 Task: Open settings.json of the launch debug
Action: Mouse moved to (19, 460)
Screenshot: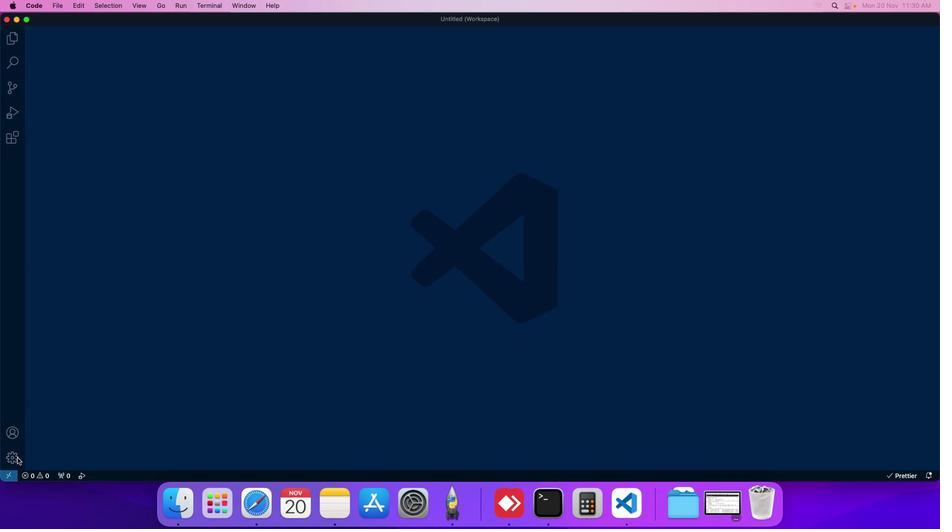 
Action: Mouse pressed left at (19, 460)
Screenshot: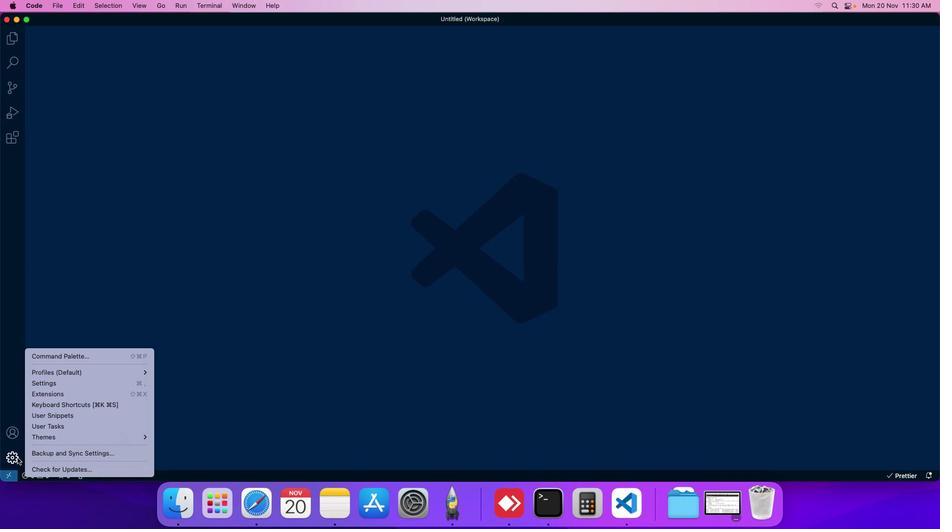 
Action: Mouse moved to (57, 386)
Screenshot: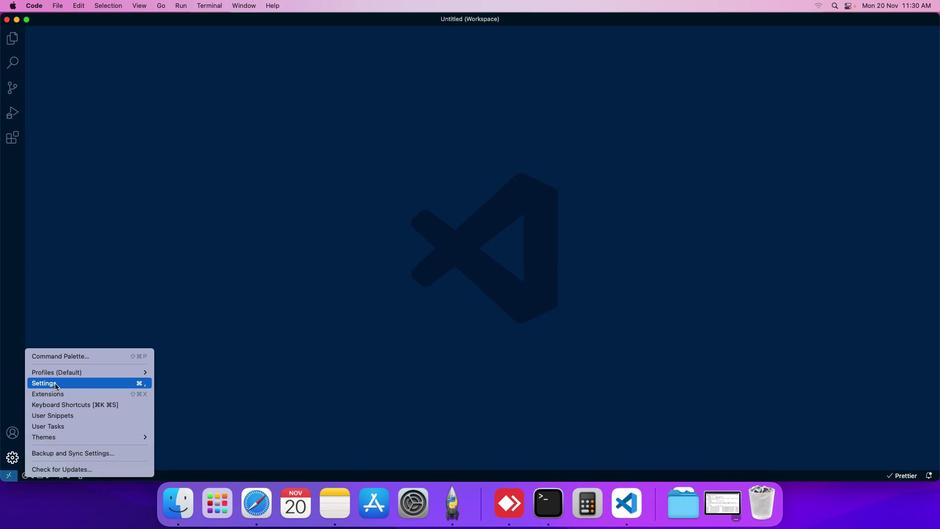 
Action: Mouse pressed left at (57, 386)
Screenshot: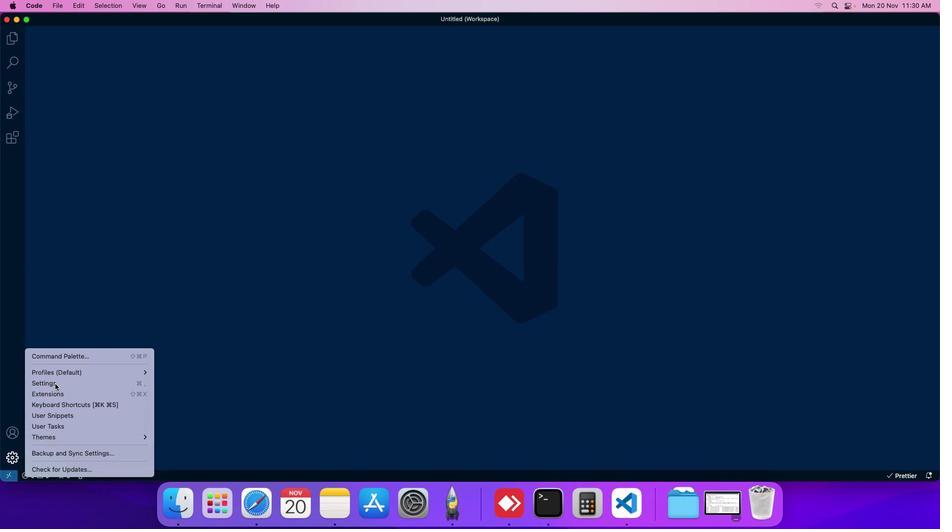 
Action: Mouse moved to (233, 82)
Screenshot: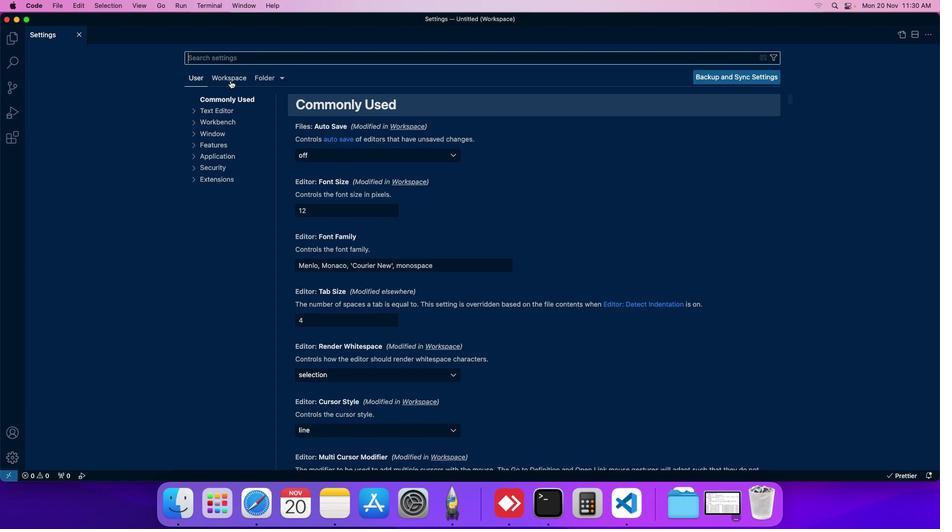 
Action: Mouse pressed left at (233, 82)
Screenshot: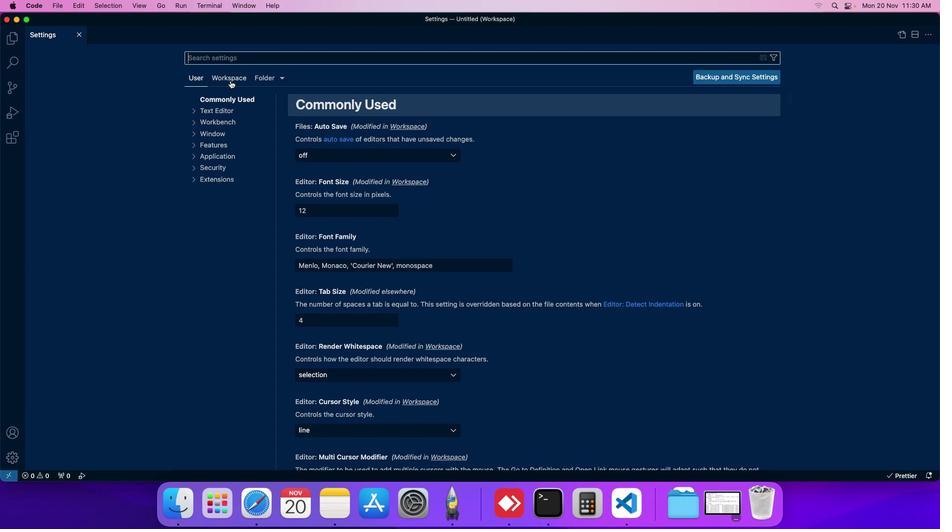 
Action: Mouse moved to (206, 148)
Screenshot: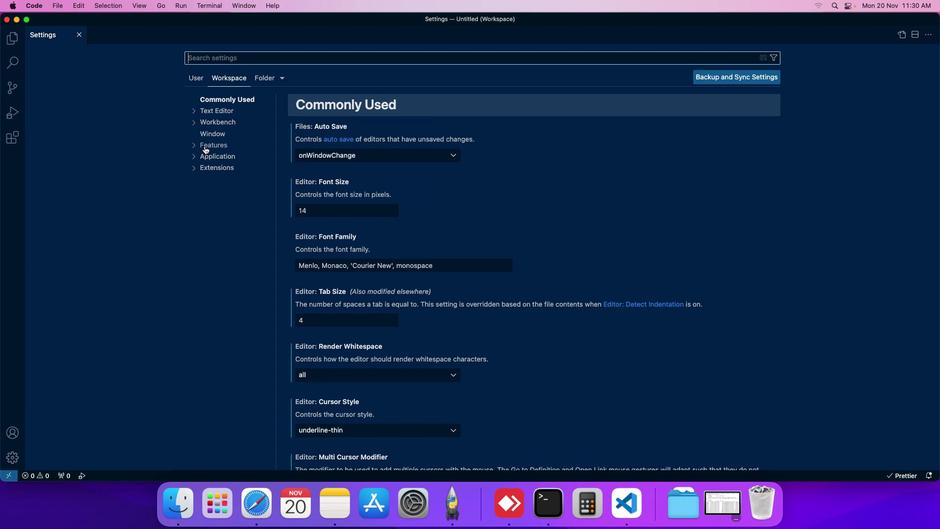 
Action: Mouse pressed left at (206, 148)
Screenshot: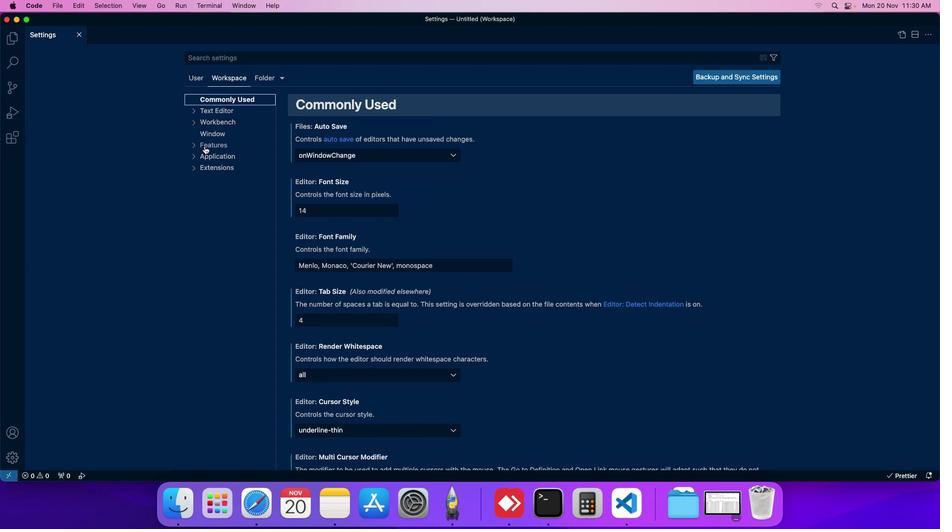 
Action: Mouse moved to (228, 195)
Screenshot: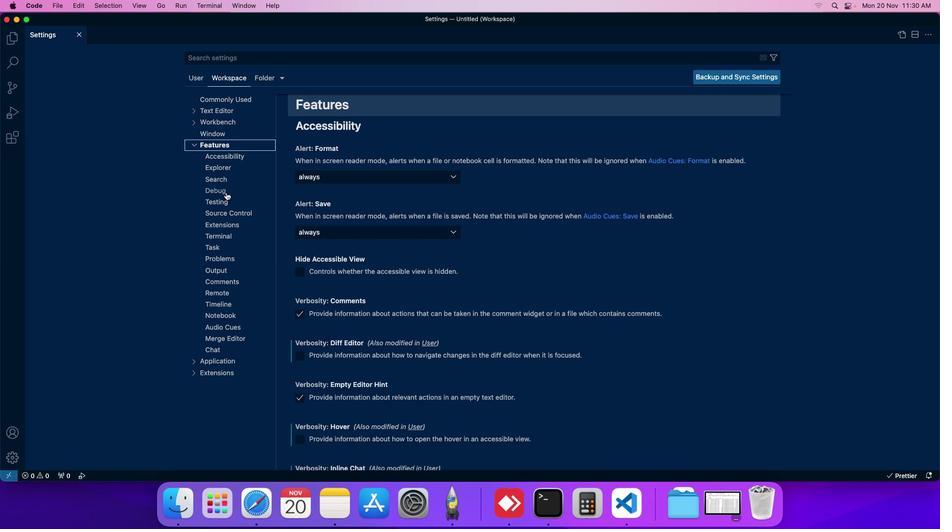 
Action: Mouse pressed left at (228, 195)
Screenshot: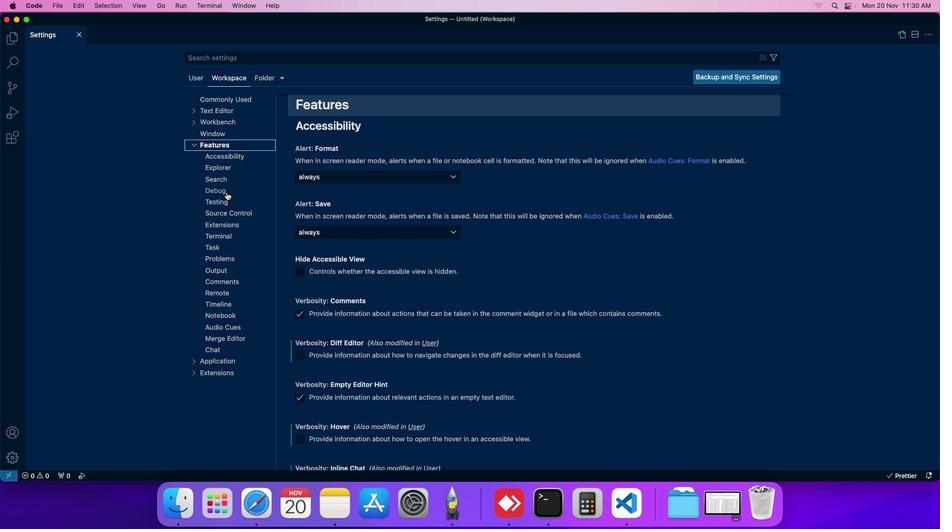 
Action: Mouse moved to (289, 237)
Screenshot: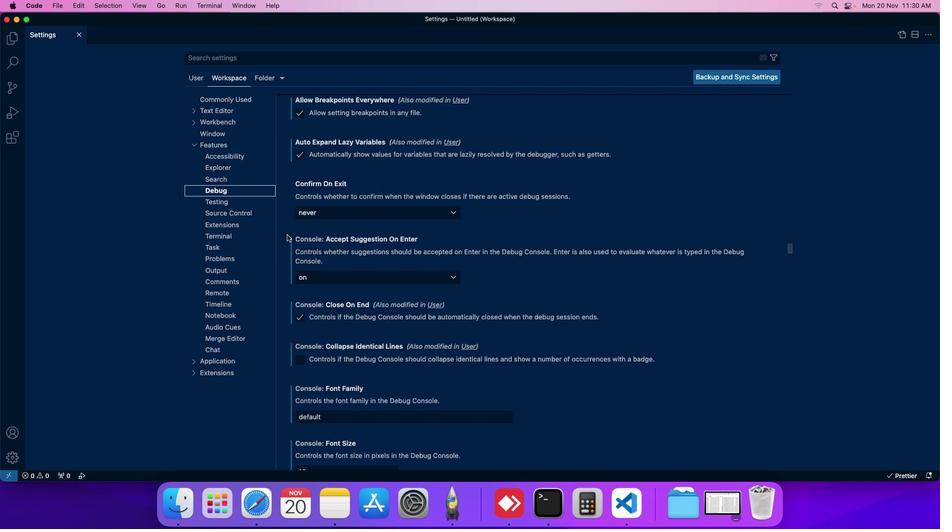 
Action: Mouse scrolled (289, 237) with delta (2, 1)
Screenshot: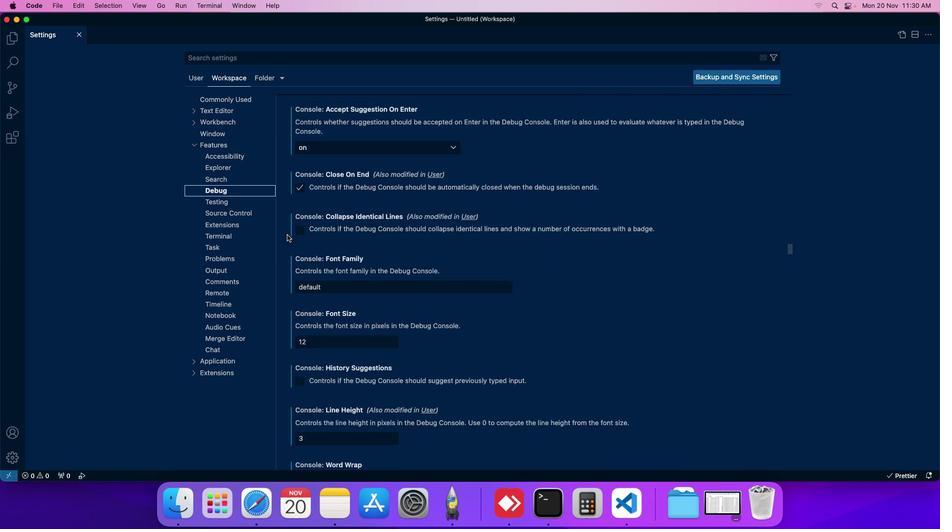 
Action: Mouse scrolled (289, 237) with delta (2, 1)
Screenshot: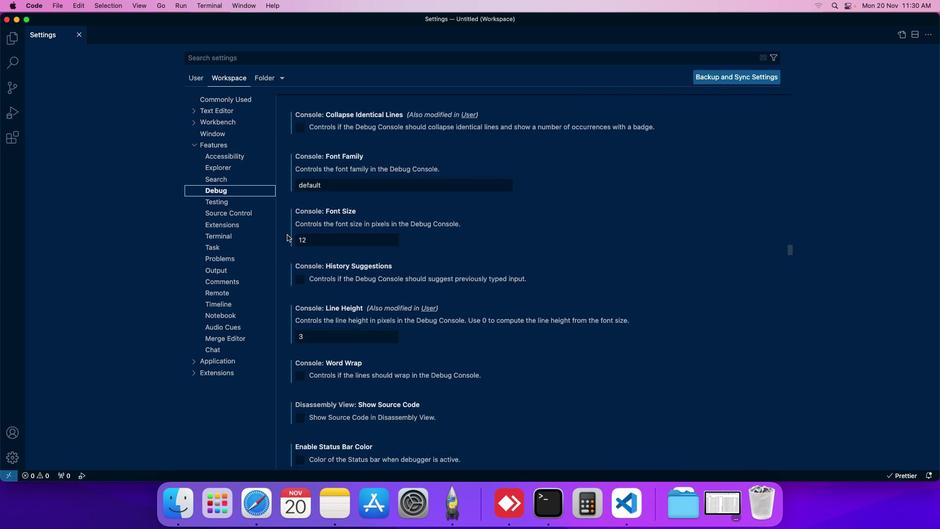 
Action: Mouse scrolled (289, 237) with delta (2, 1)
Screenshot: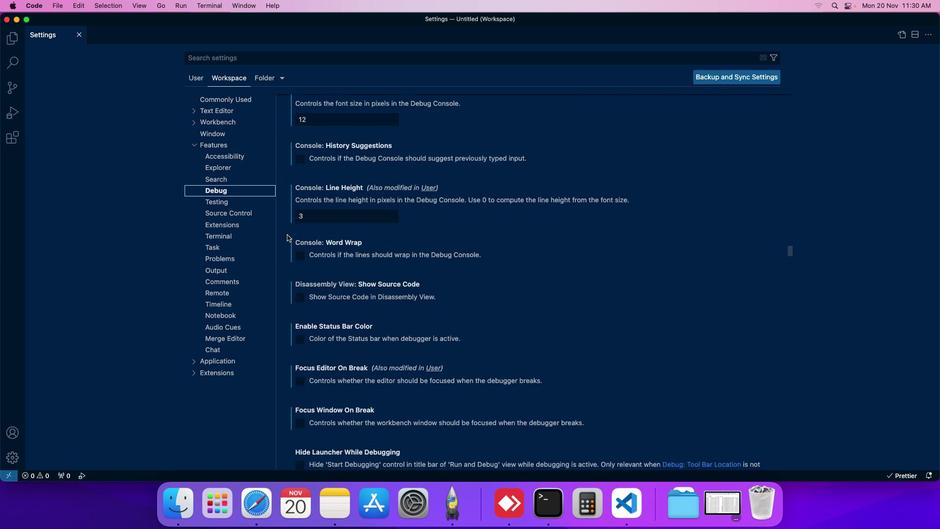 
Action: Mouse scrolled (289, 237) with delta (2, 1)
Screenshot: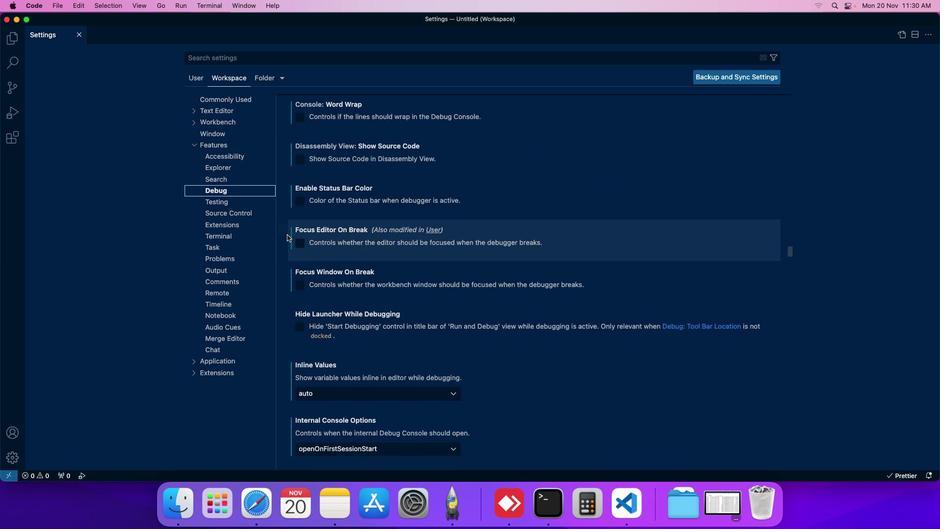 
Action: Mouse scrolled (289, 237) with delta (2, 1)
Screenshot: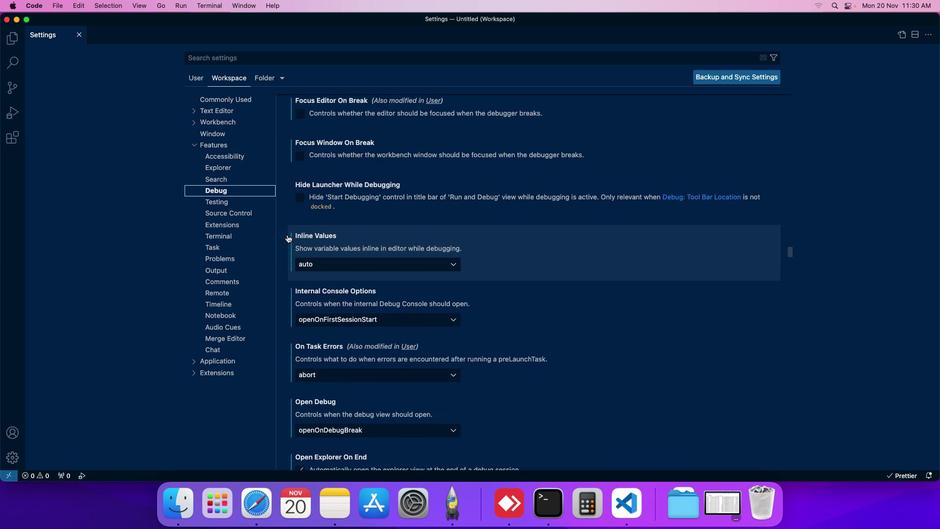 
Action: Mouse scrolled (289, 237) with delta (2, 1)
Screenshot: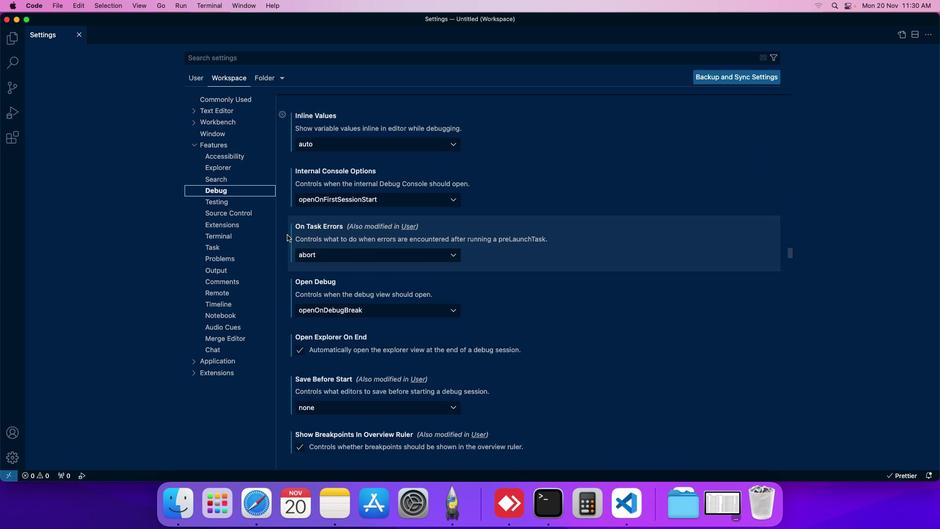 
Action: Mouse scrolled (289, 237) with delta (2, 1)
Screenshot: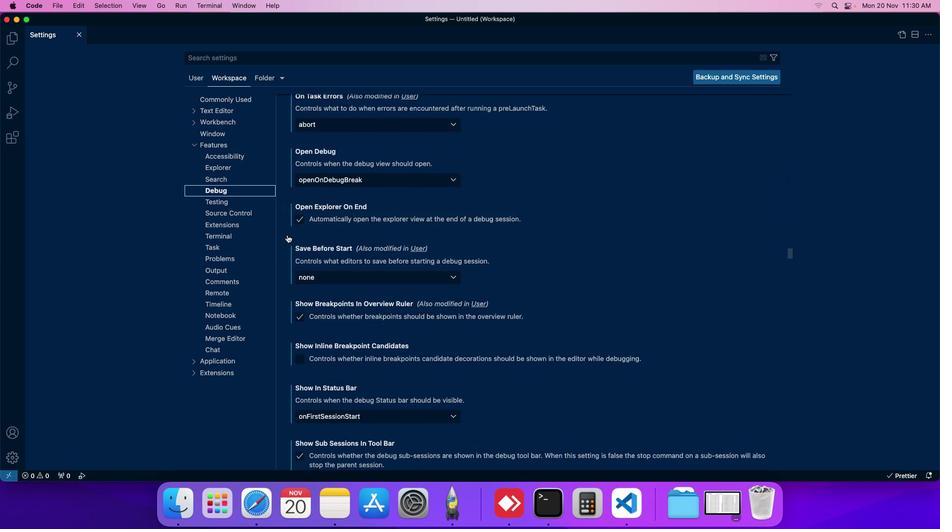 
Action: Mouse scrolled (289, 237) with delta (2, 1)
Screenshot: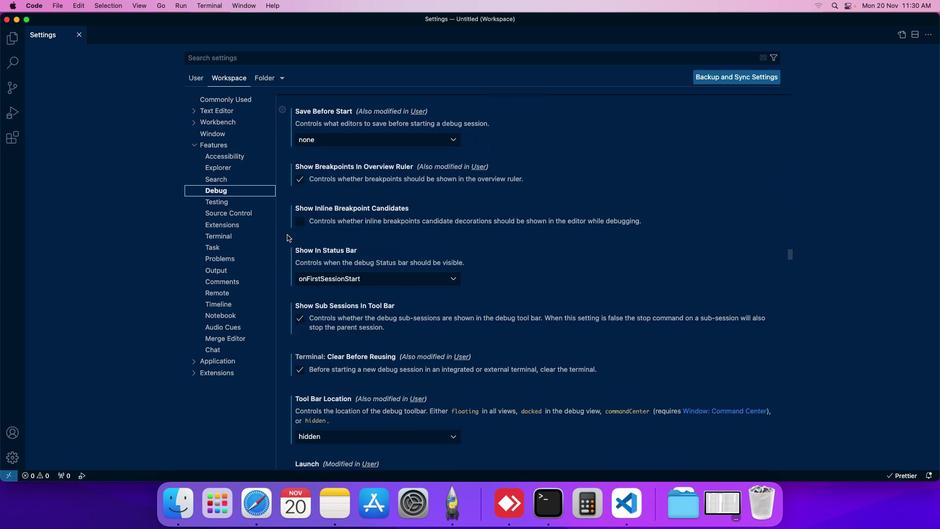 
Action: Mouse scrolled (289, 237) with delta (2, 1)
Screenshot: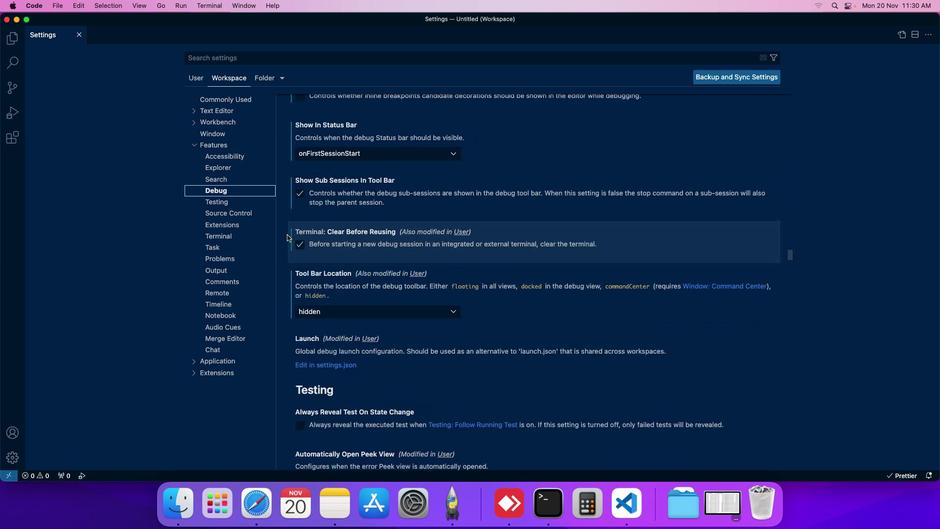 
Action: Mouse scrolled (289, 237) with delta (2, 1)
Screenshot: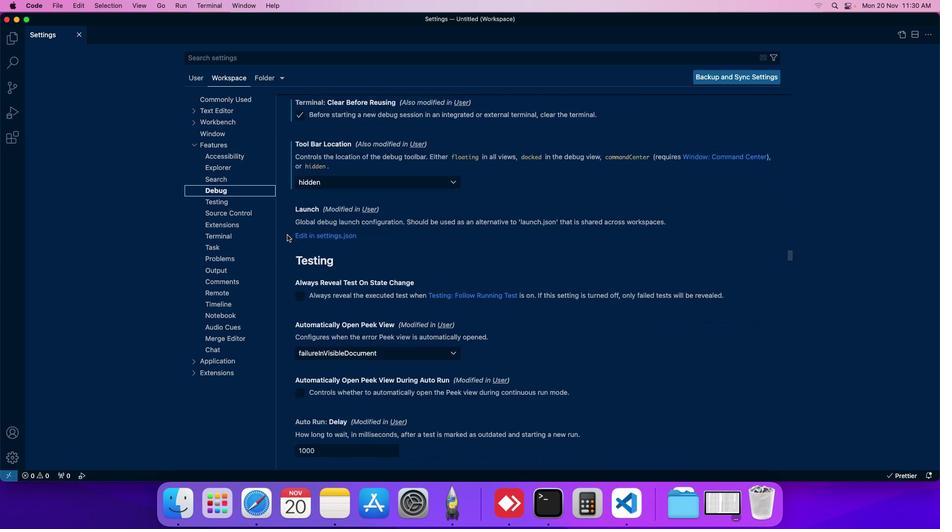 
Action: Mouse moved to (320, 234)
Screenshot: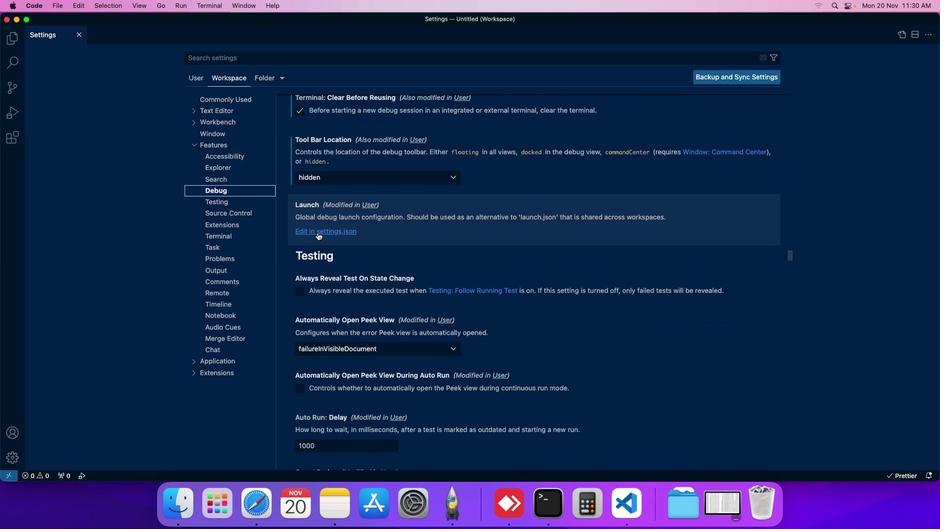 
Action: Mouse pressed left at (320, 234)
Screenshot: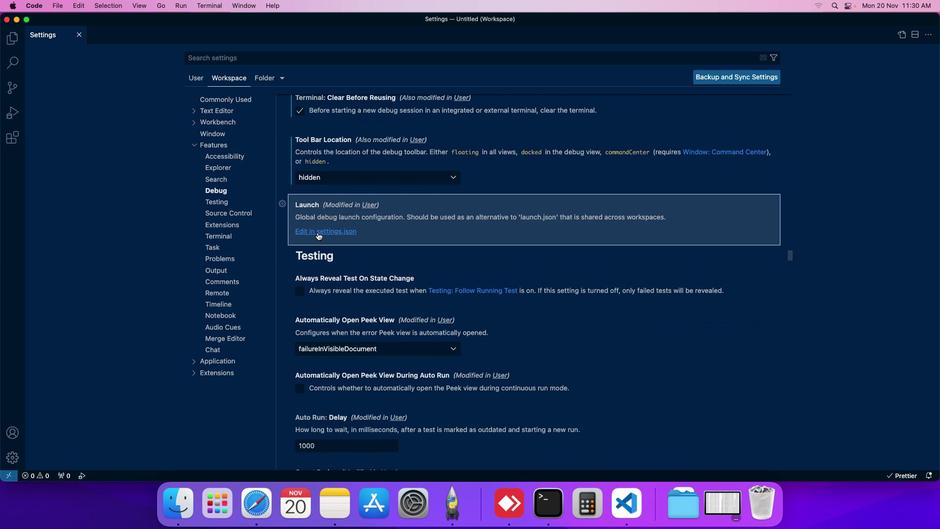 
Action: Mouse moved to (329, 233)
Screenshot: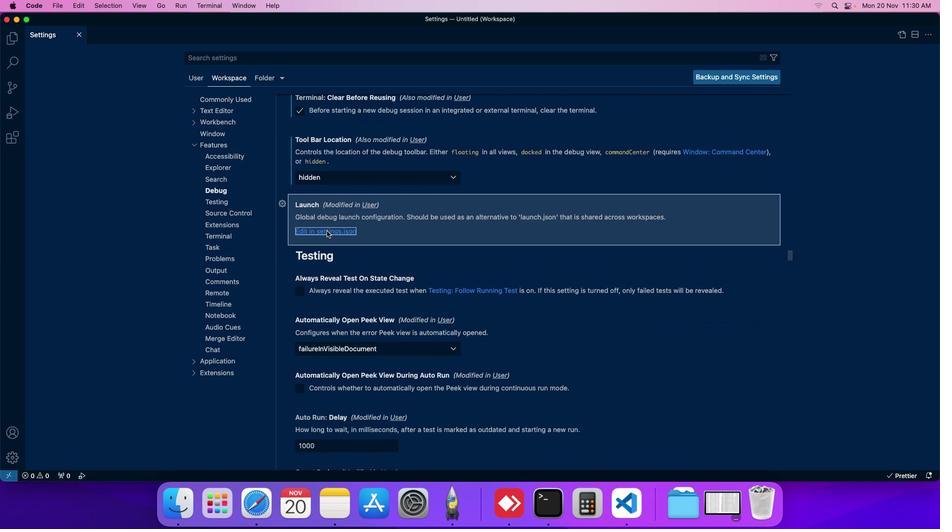 
Action: Mouse pressed left at (329, 233)
Screenshot: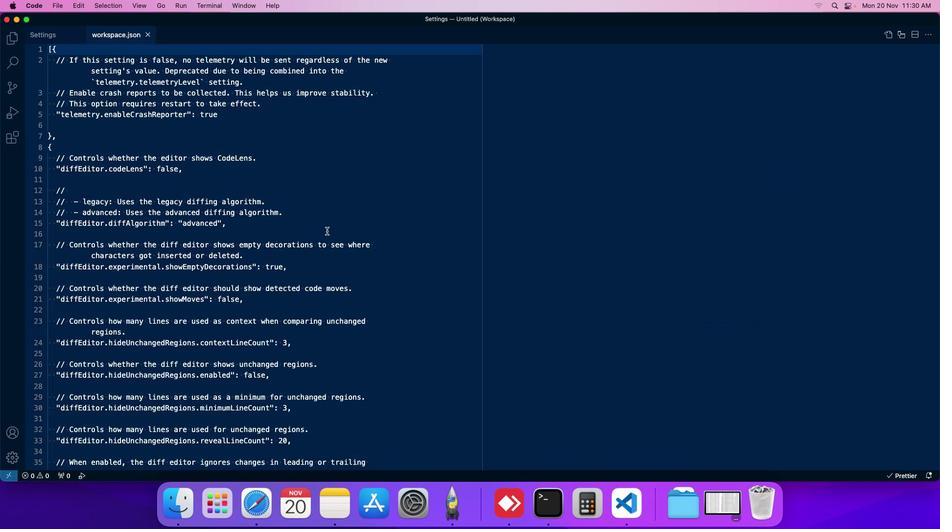 
Action: Mouse moved to (354, 176)
Screenshot: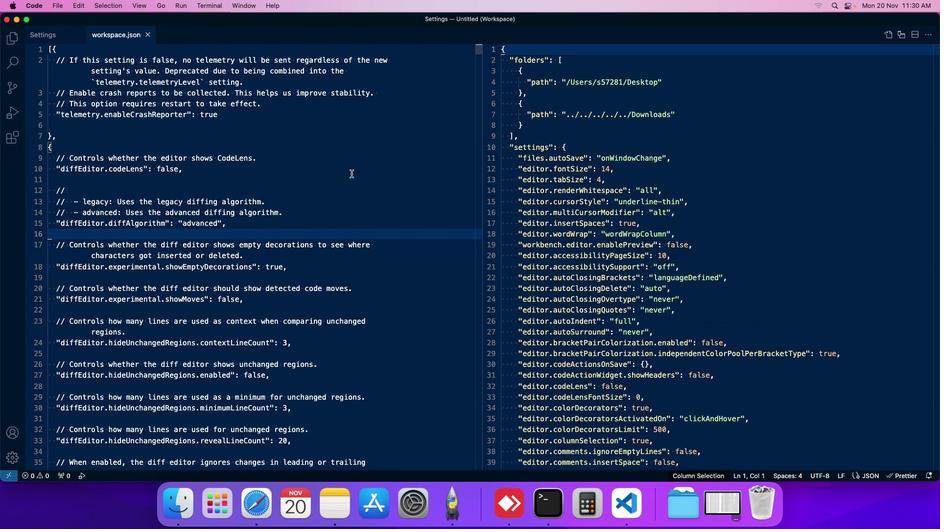 
